 Task: Add Celsius Watermelon Berry, Energy Drink Sweetened With Stevia to the cart.
Action: Mouse moved to (37, 299)
Screenshot: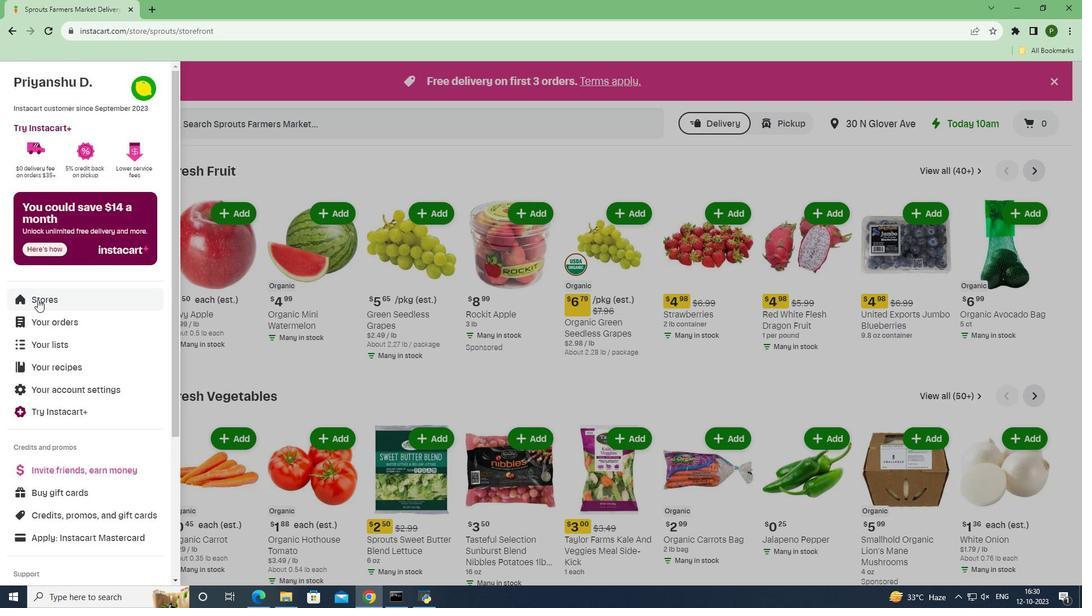 
Action: Mouse pressed left at (37, 299)
Screenshot: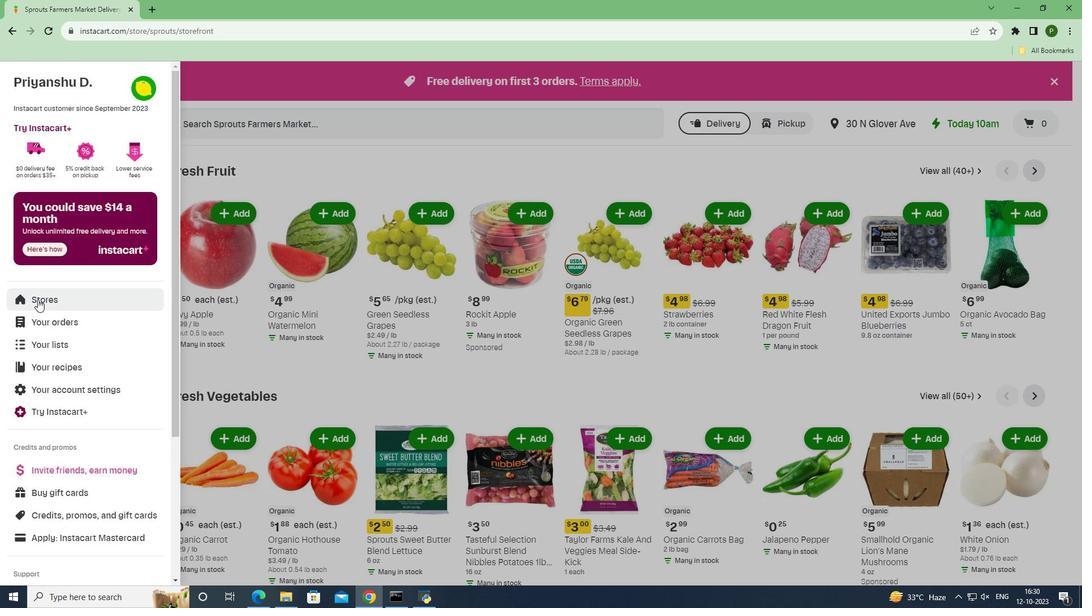 
Action: Mouse moved to (245, 126)
Screenshot: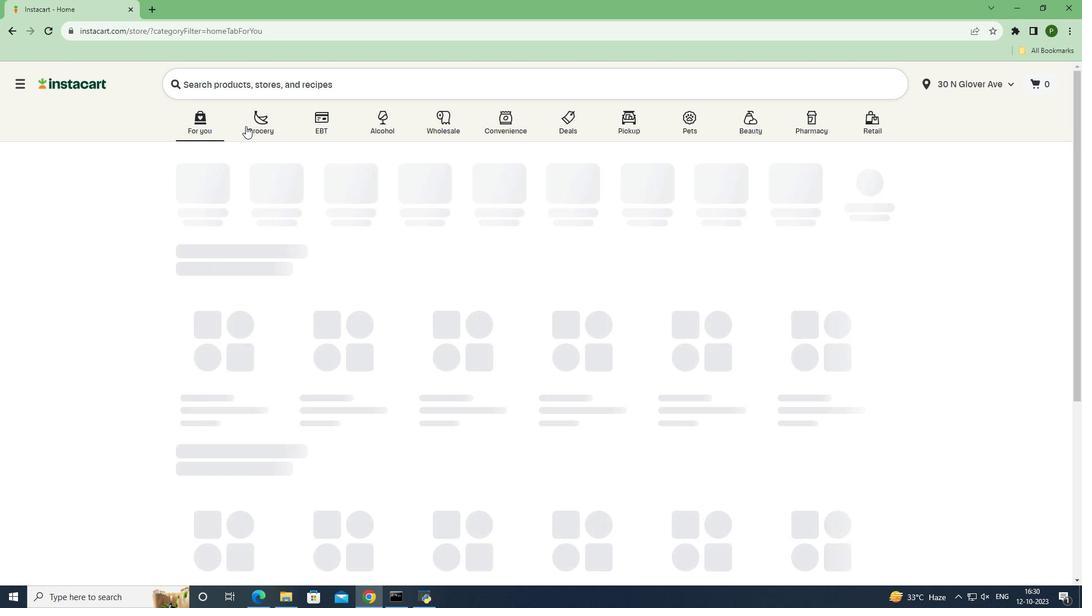 
Action: Mouse pressed left at (245, 126)
Screenshot: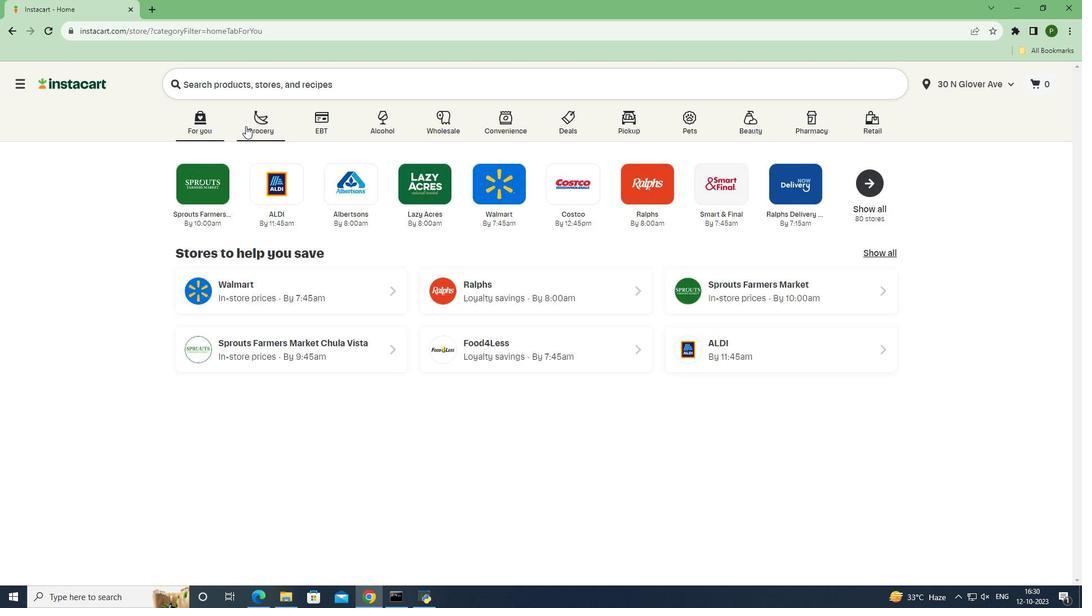 
Action: Mouse moved to (470, 261)
Screenshot: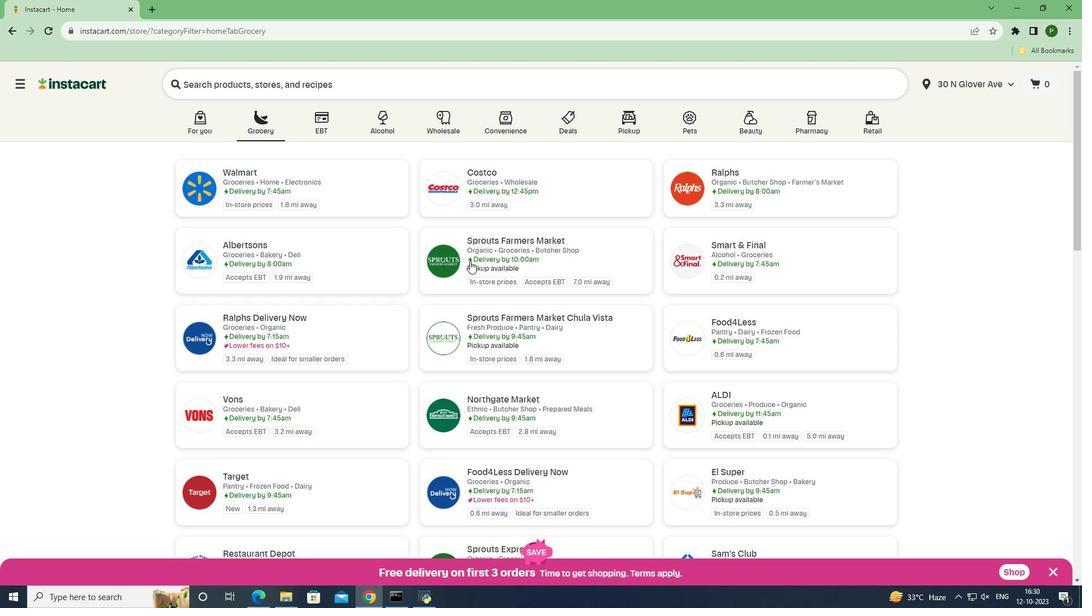 
Action: Mouse pressed left at (470, 261)
Screenshot: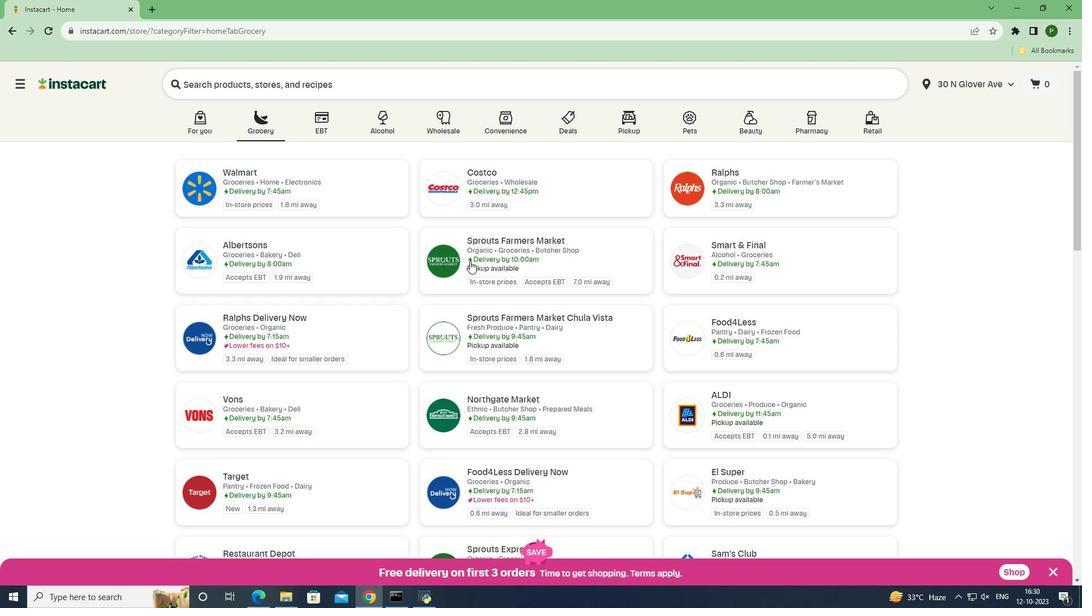 
Action: Mouse moved to (73, 424)
Screenshot: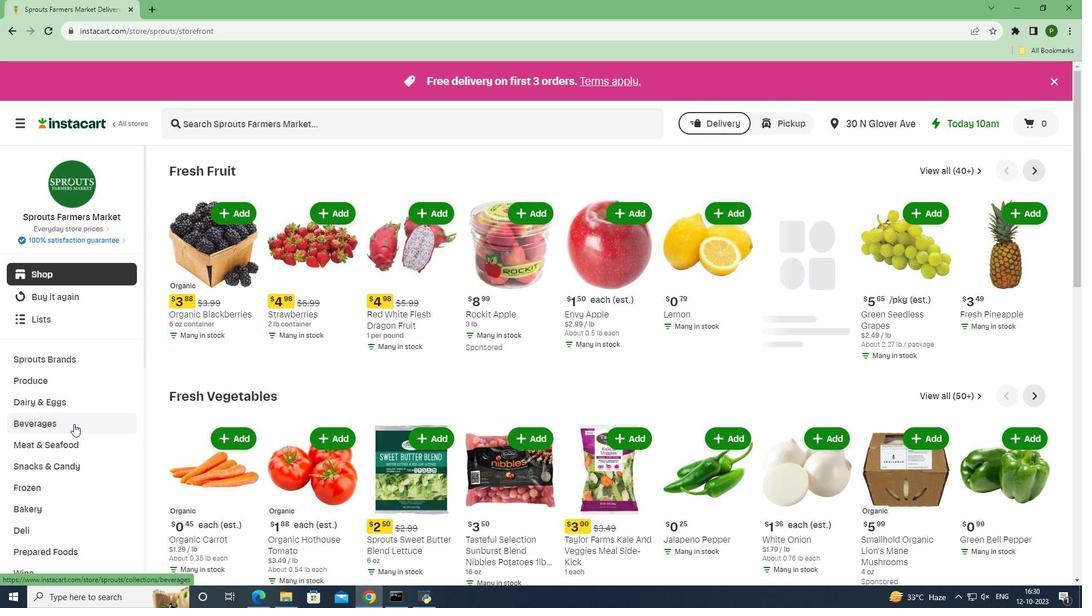 
Action: Mouse pressed left at (73, 424)
Screenshot: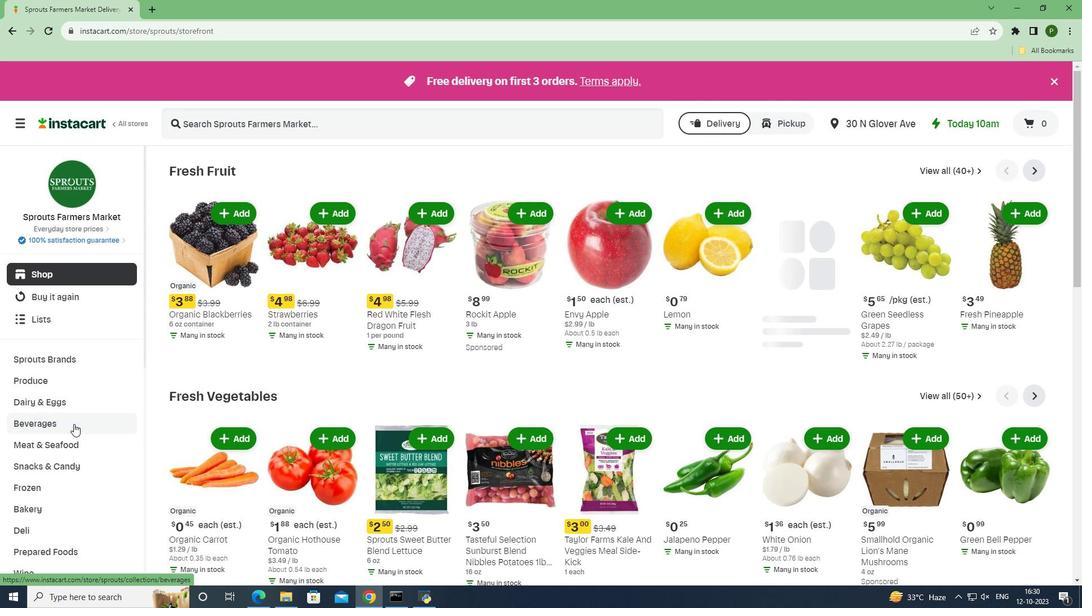 
Action: Mouse moved to (597, 199)
Screenshot: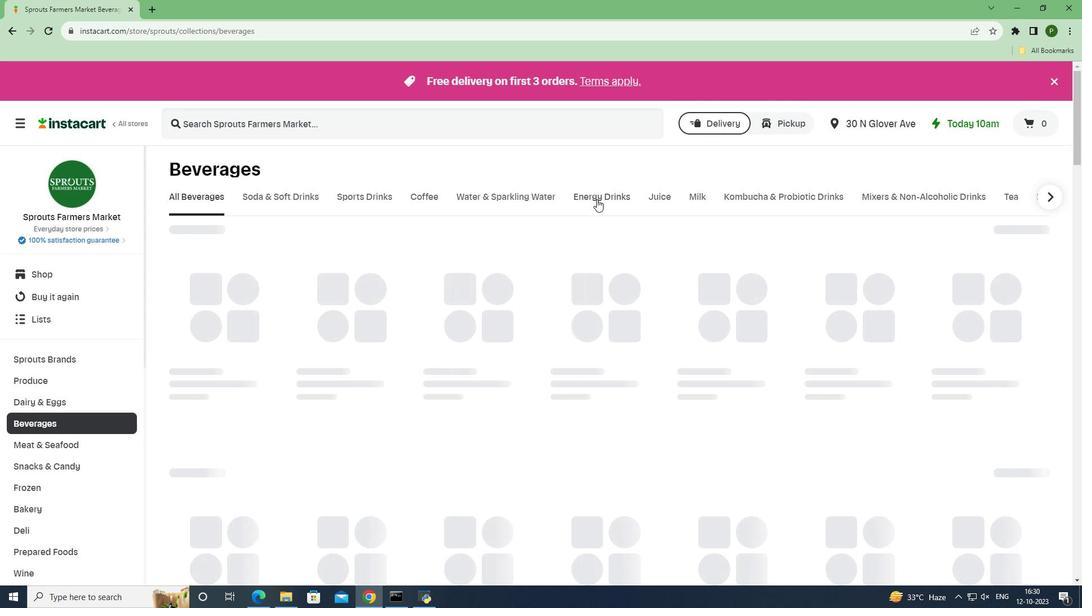 
Action: Mouse pressed left at (597, 199)
Screenshot: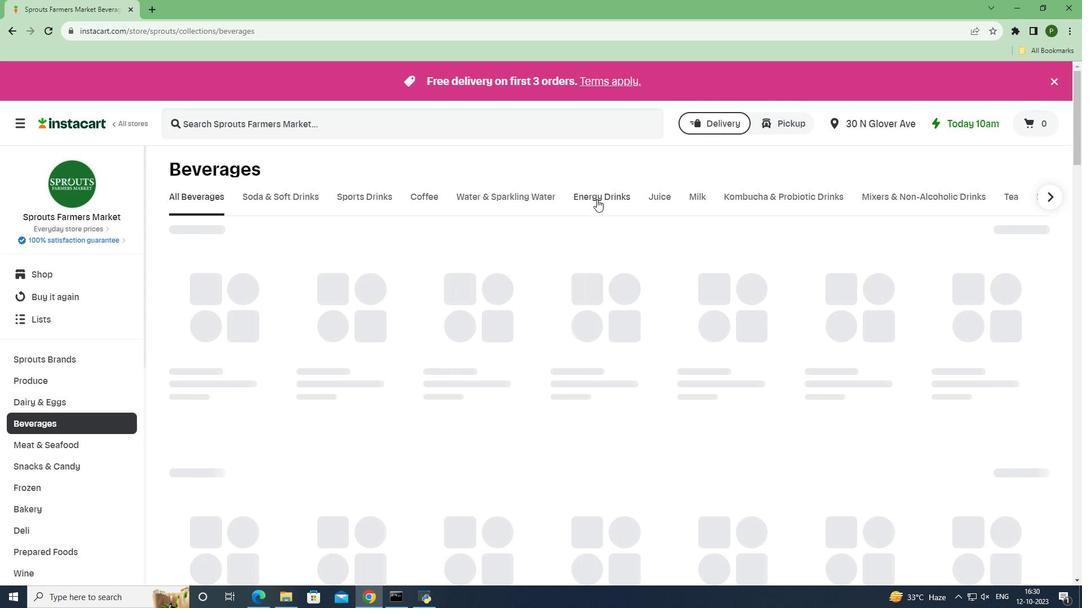 
Action: Mouse moved to (333, 118)
Screenshot: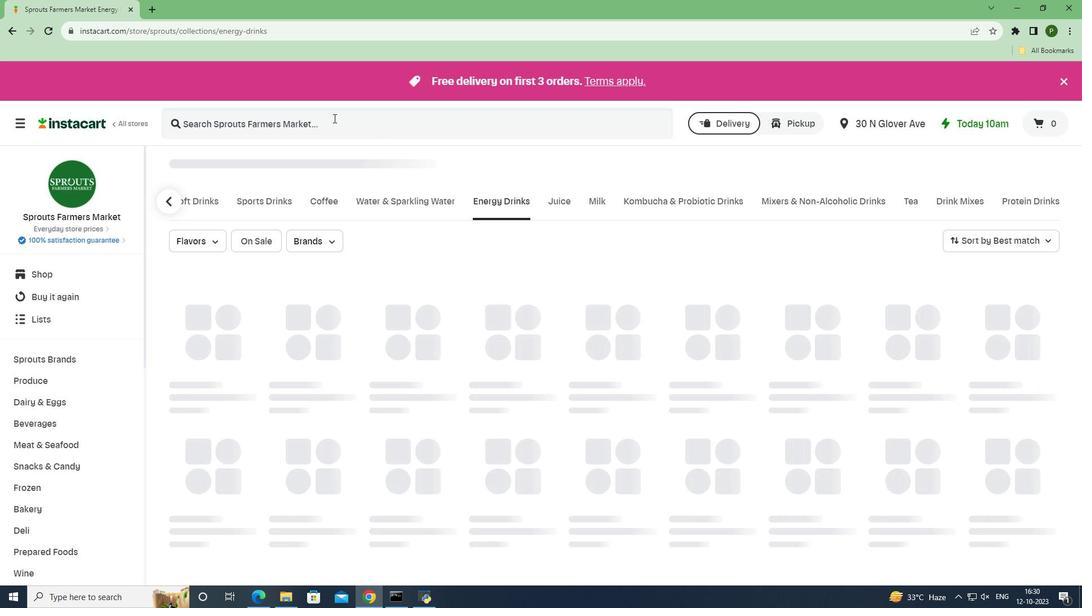 
Action: Mouse pressed left at (333, 118)
Screenshot: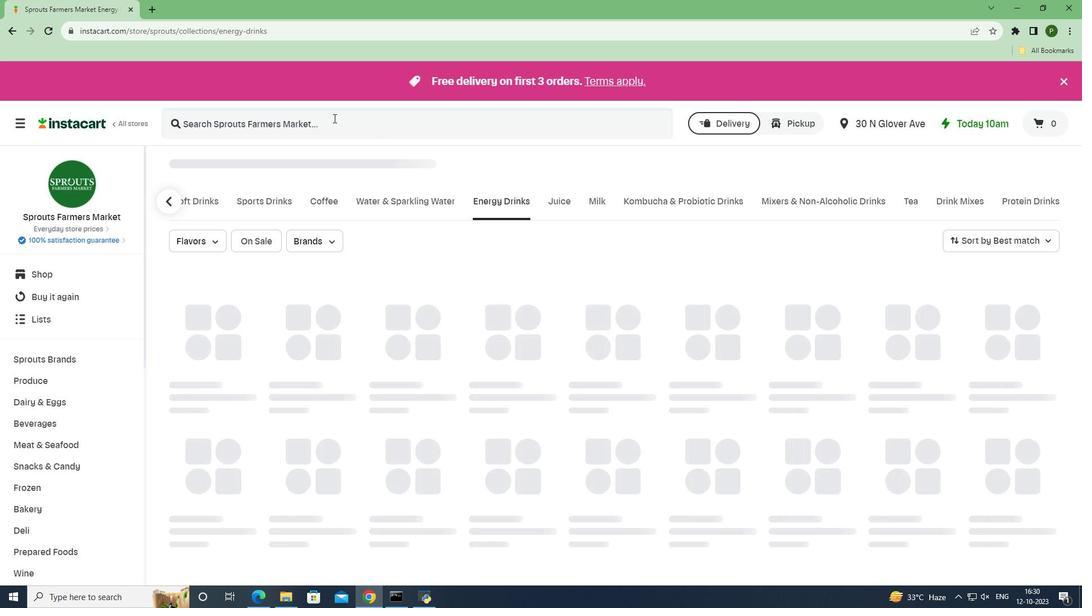 
Action: Key pressed <Key.caps_lock>C<Key.caps_lock>elsius<Key.space><Key.caps_lock>W<Key.caps_lock>atermelon<Key.space><Key.caps_lock>B<Key.caps_lock>erry,<Key.space><Key.caps_lock>E<Key.caps_lock>nergy<Key.space><Key.caps_lock>D<Key.caps_lock>rink<Key.space><Key.caps_lock>S<Key.caps_lock>weetened<Key.space><Key.caps_lock>W<Key.caps_lock>ith<Key.space><Key.caps_lock>S<Key.caps_lock>tevia<Key.enter>
Screenshot: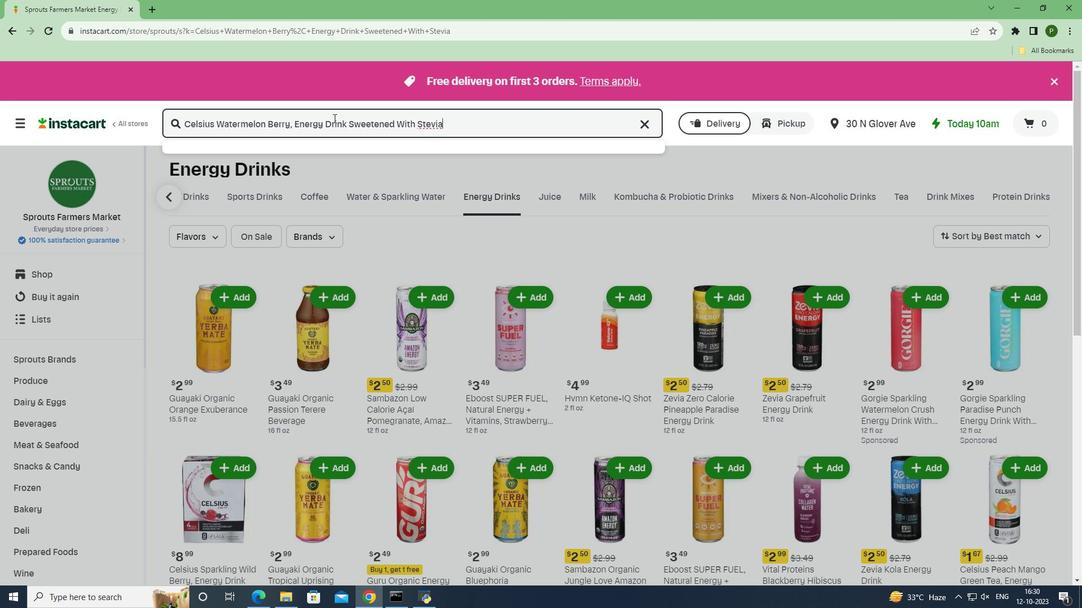 
Action: Mouse moved to (661, 250)
Screenshot: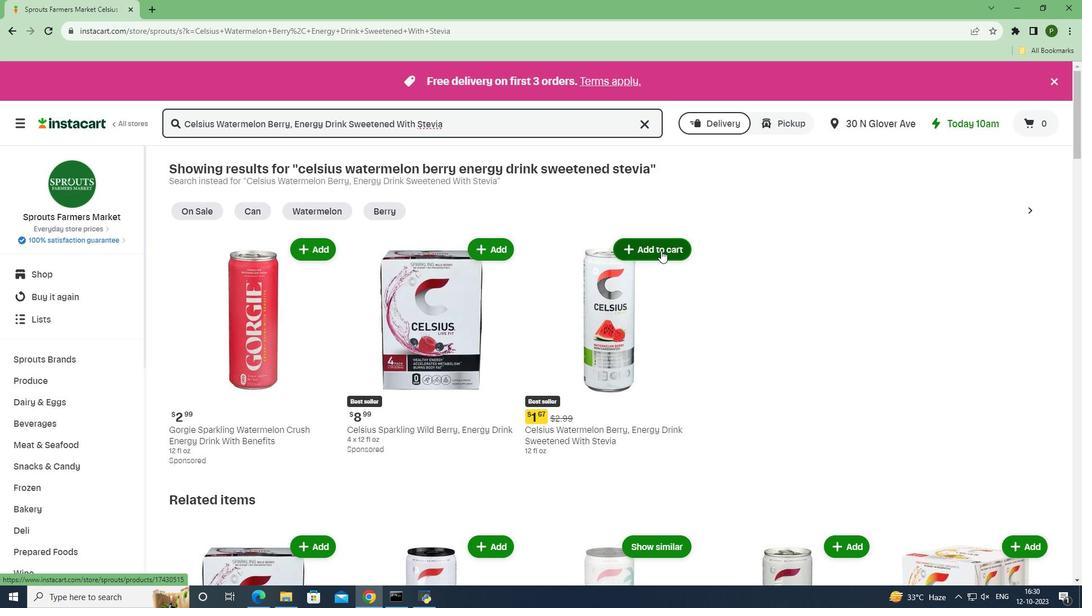 
Action: Mouse pressed left at (661, 250)
Screenshot: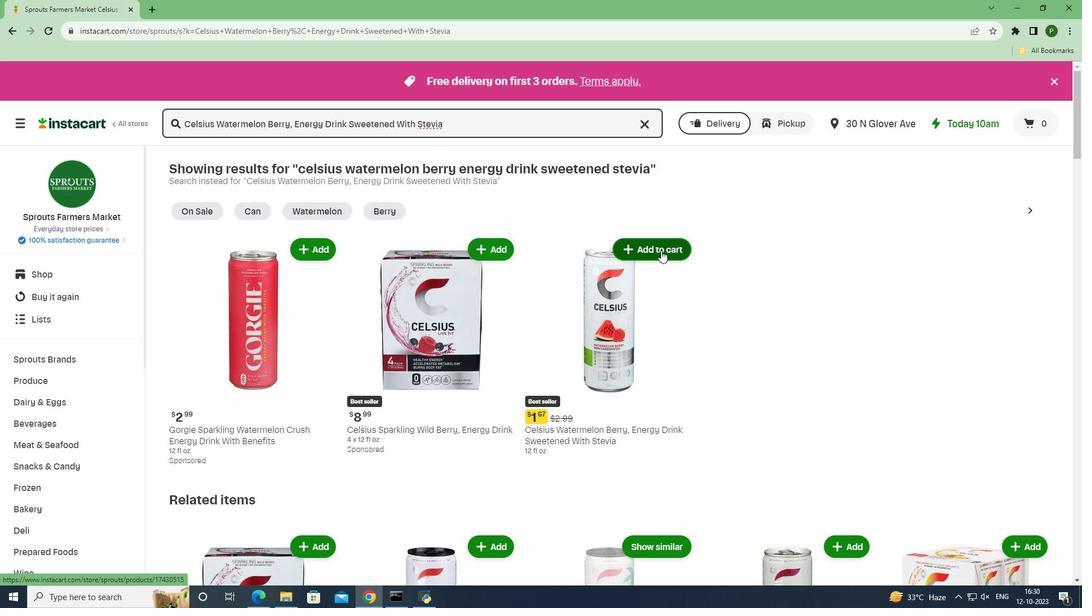 
Action: Mouse moved to (689, 315)
Screenshot: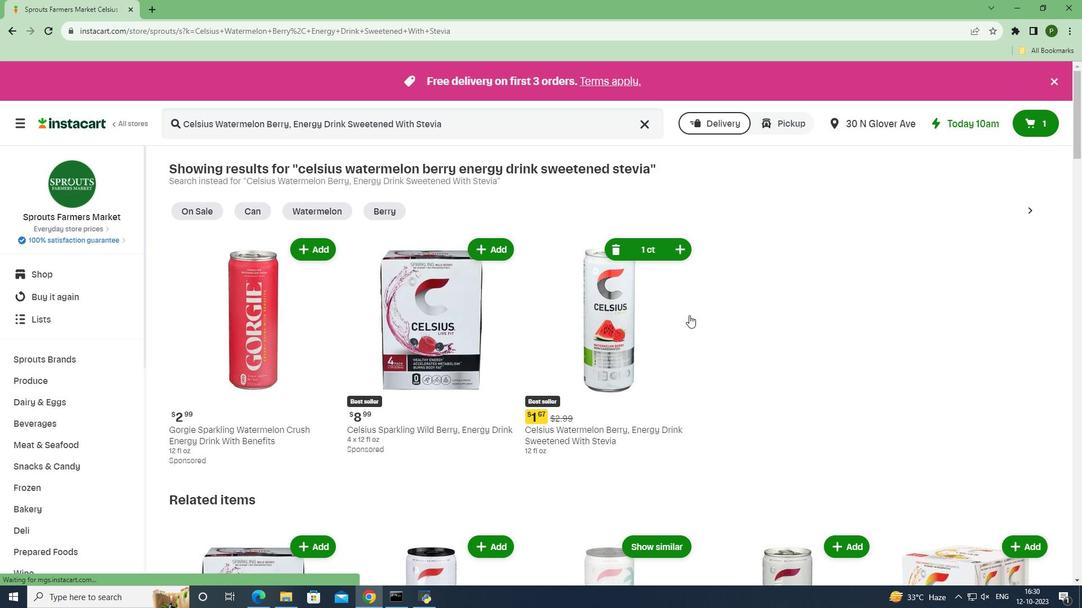 
